 Task: Add the task  Create a new online platform for language translation services to the section Dash & Smash in the project AgileRamp and add a Due Date to the respective task as 2023/09/20
Action: Mouse moved to (499, 430)
Screenshot: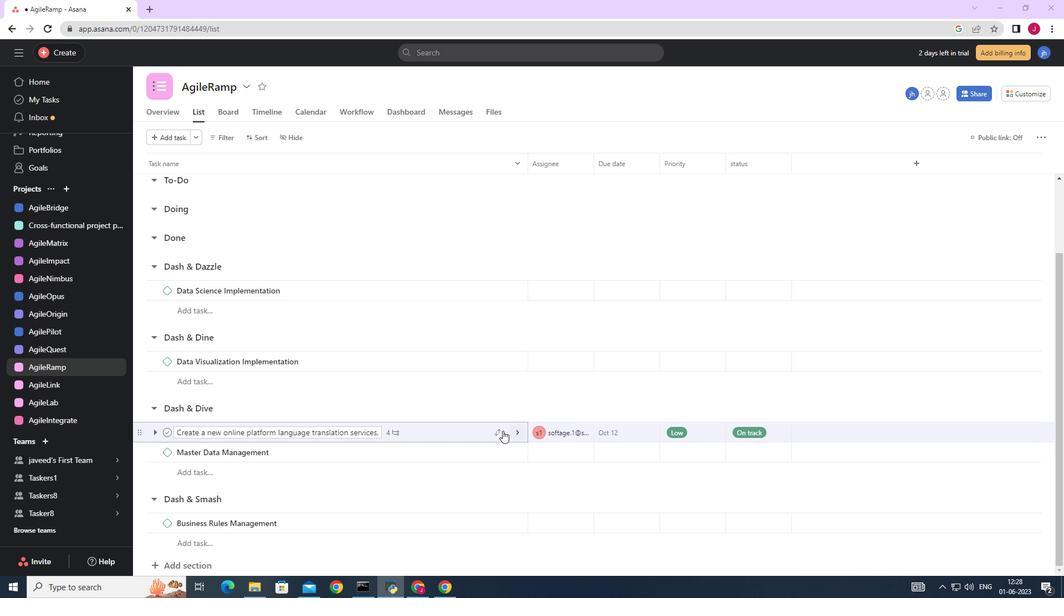 
Action: Mouse pressed left at (499, 430)
Screenshot: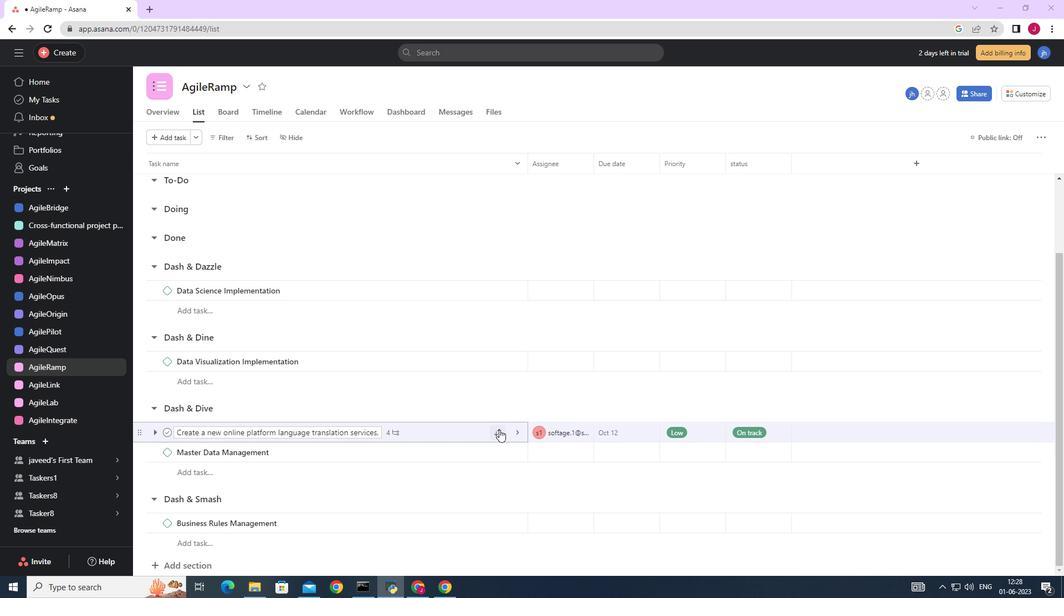 
Action: Mouse moved to (456, 413)
Screenshot: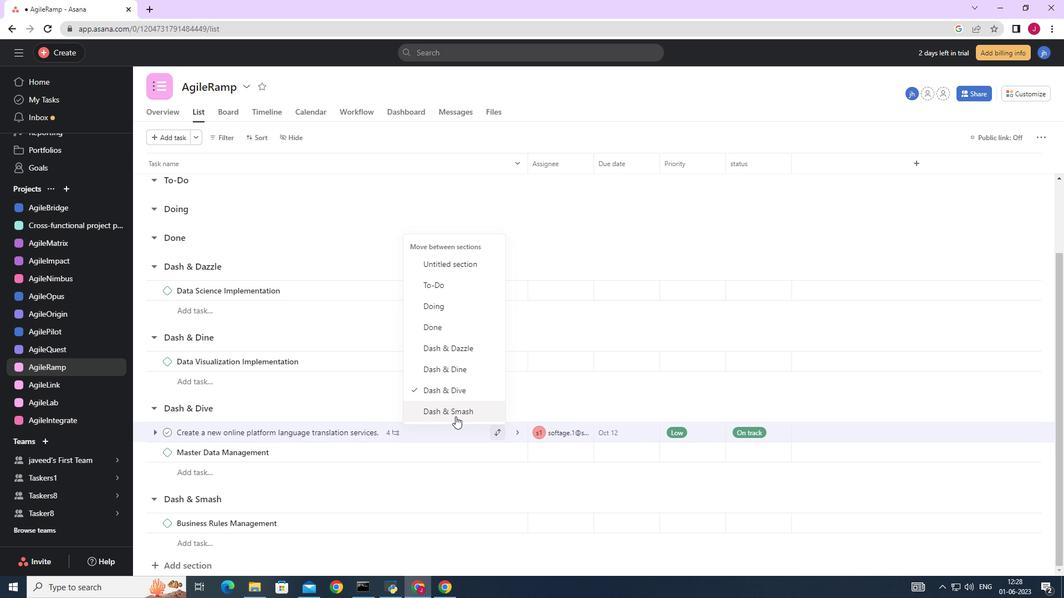 
Action: Mouse pressed left at (456, 413)
Screenshot: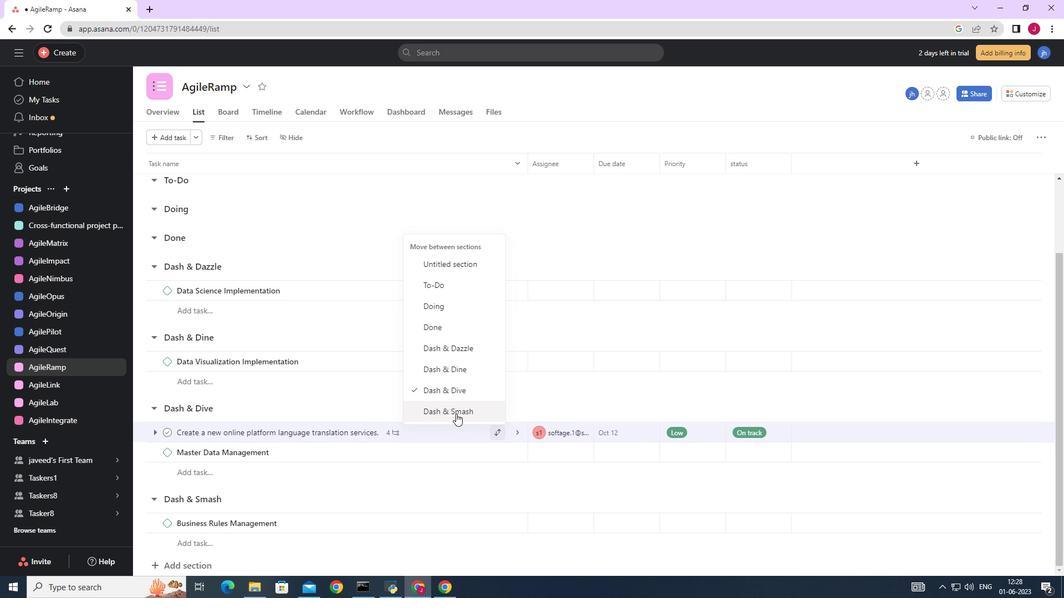 
Action: Mouse moved to (651, 505)
Screenshot: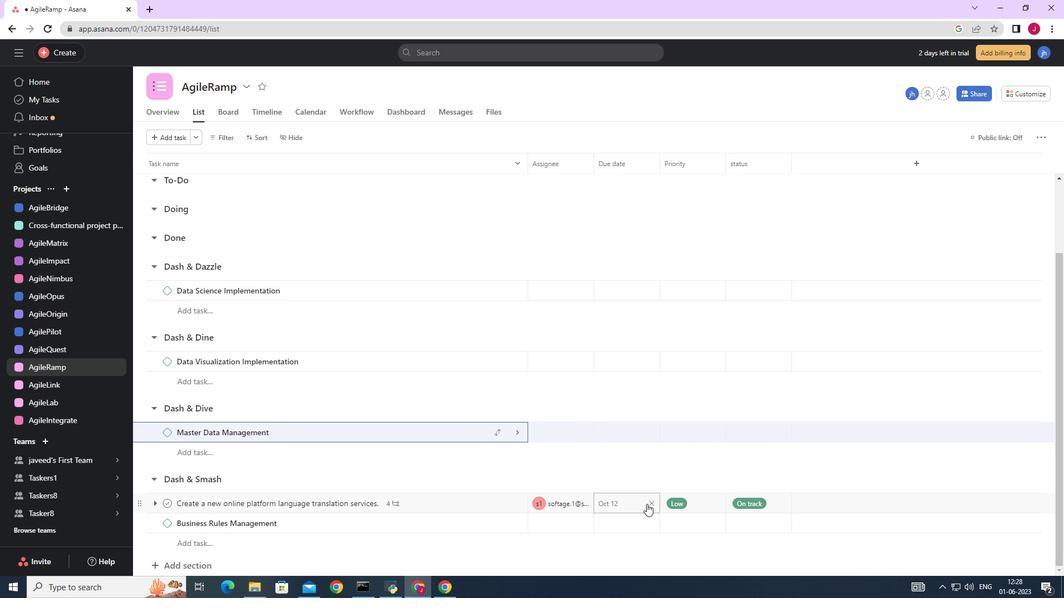 
Action: Mouse pressed left at (651, 505)
Screenshot: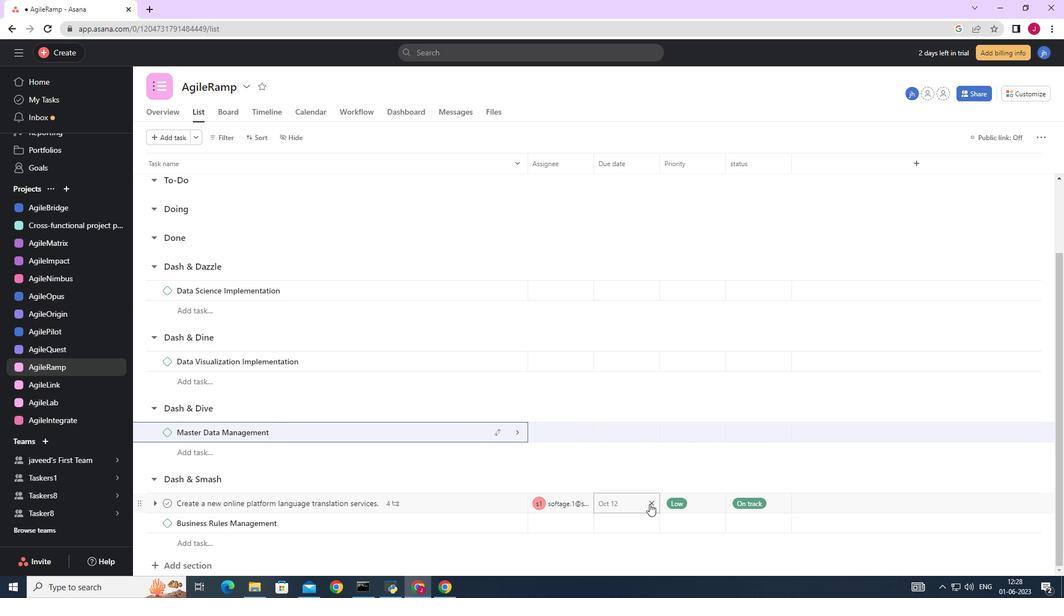 
Action: Mouse moved to (619, 502)
Screenshot: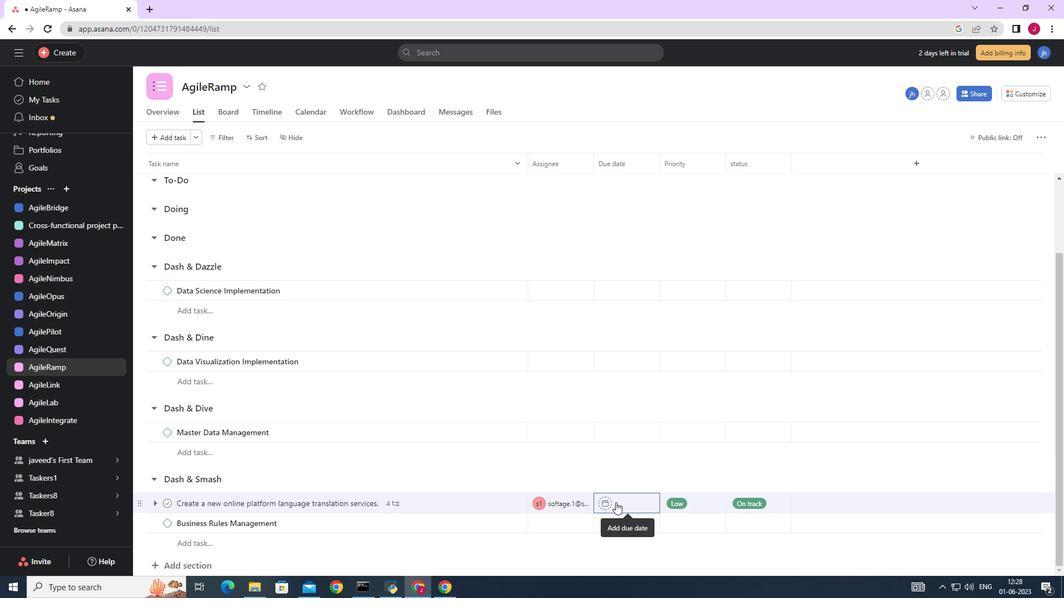 
Action: Mouse pressed left at (619, 502)
Screenshot: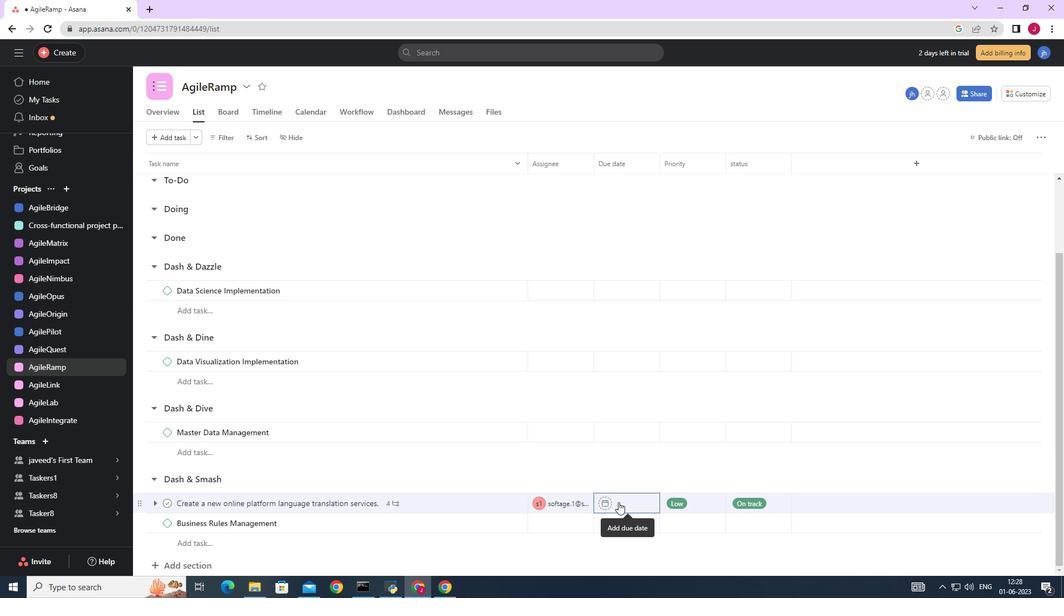 
Action: Mouse moved to (743, 326)
Screenshot: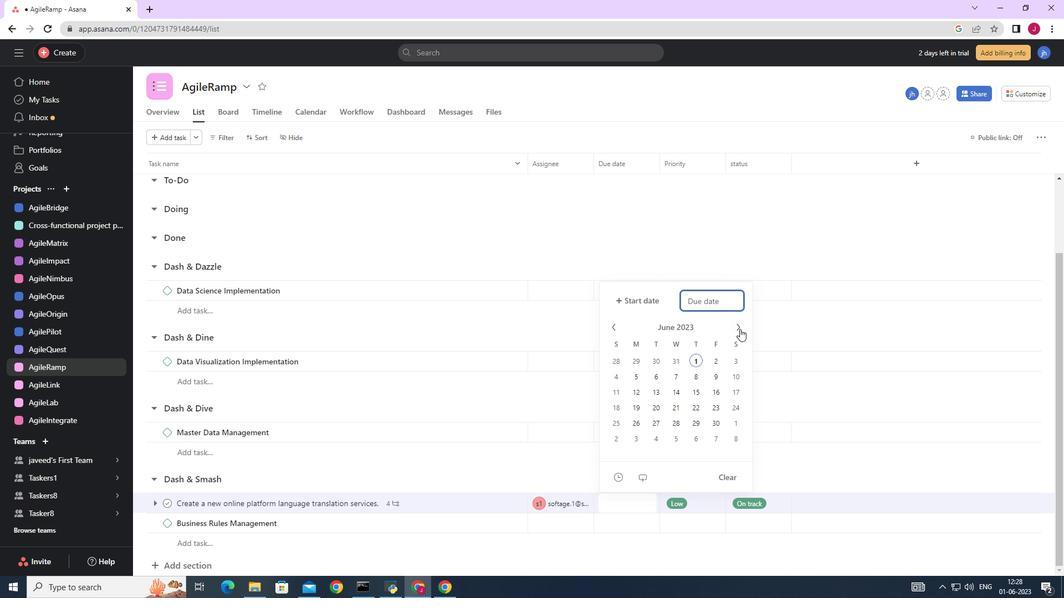 
Action: Mouse pressed left at (743, 326)
Screenshot: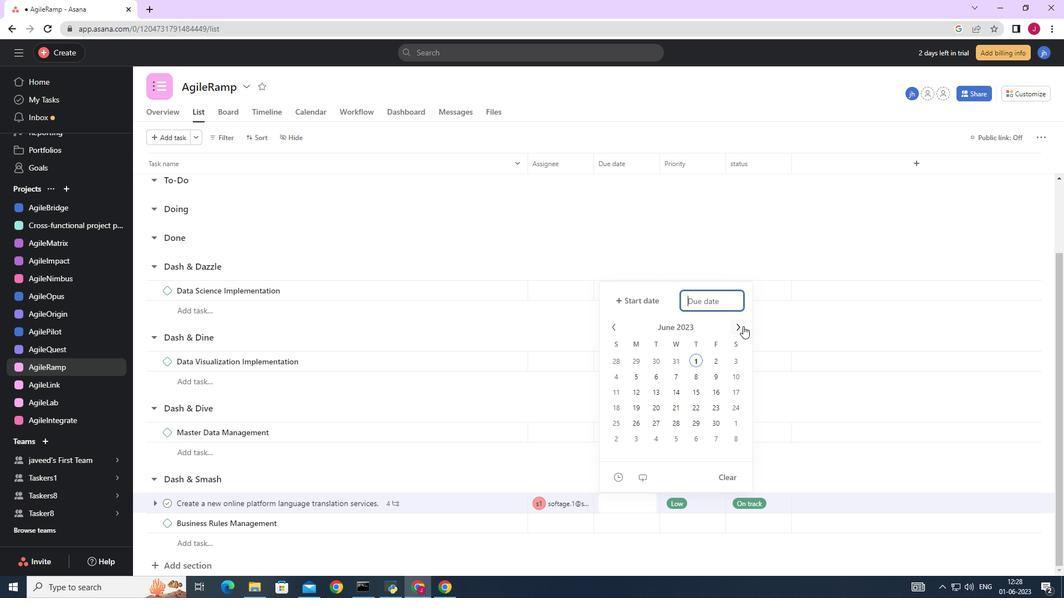 
Action: Mouse pressed left at (743, 326)
Screenshot: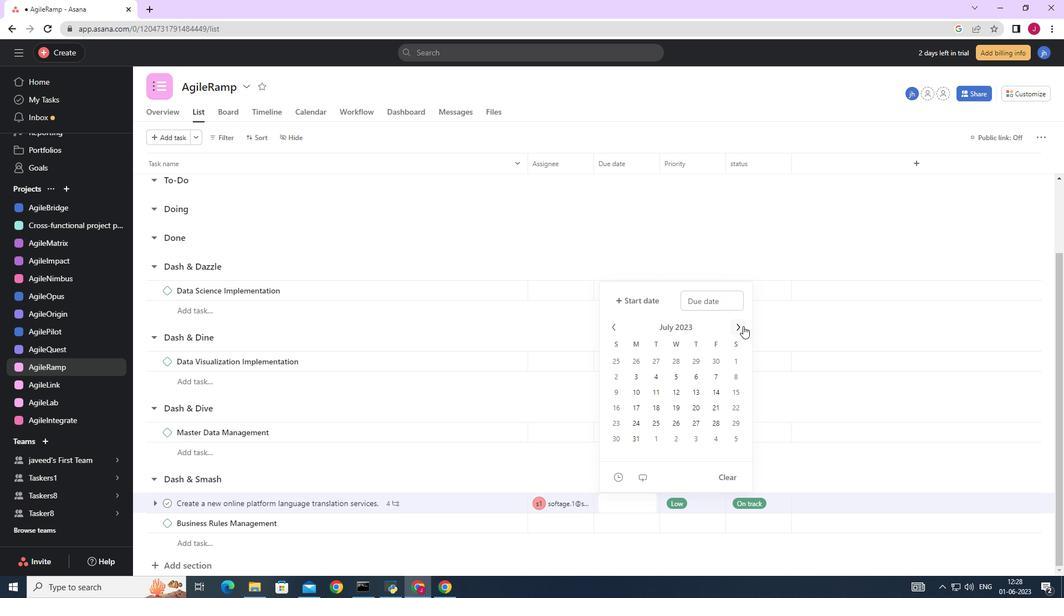 
Action: Mouse pressed left at (743, 326)
Screenshot: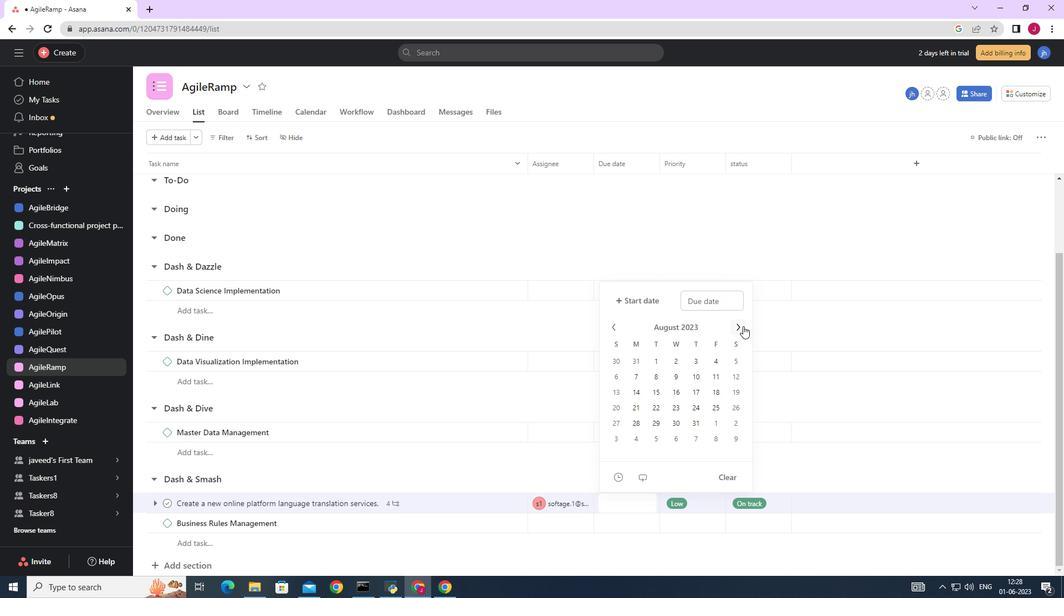 
Action: Mouse moved to (680, 410)
Screenshot: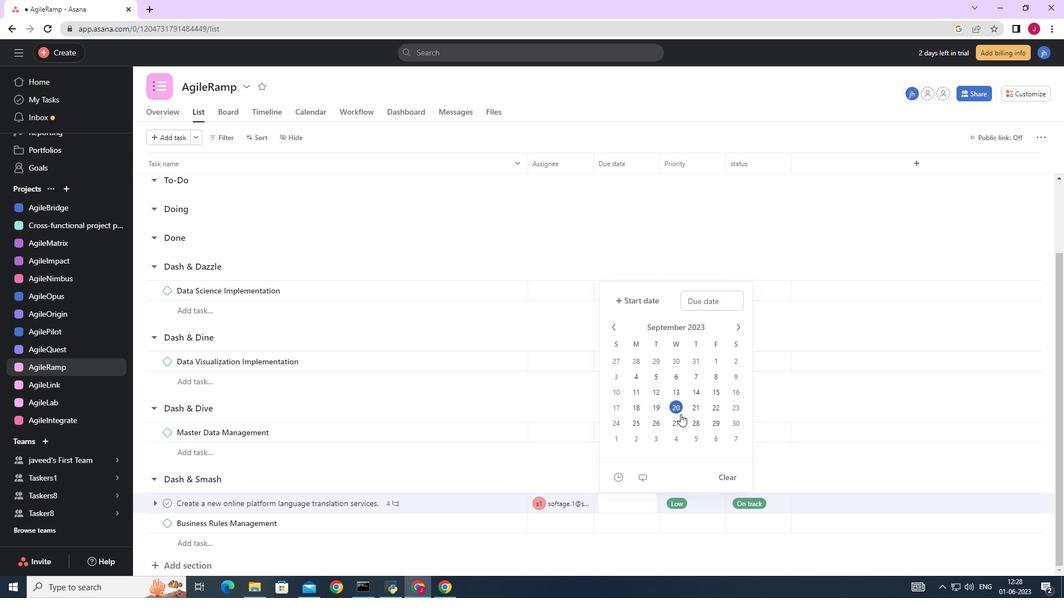 
Action: Mouse pressed left at (680, 410)
Screenshot: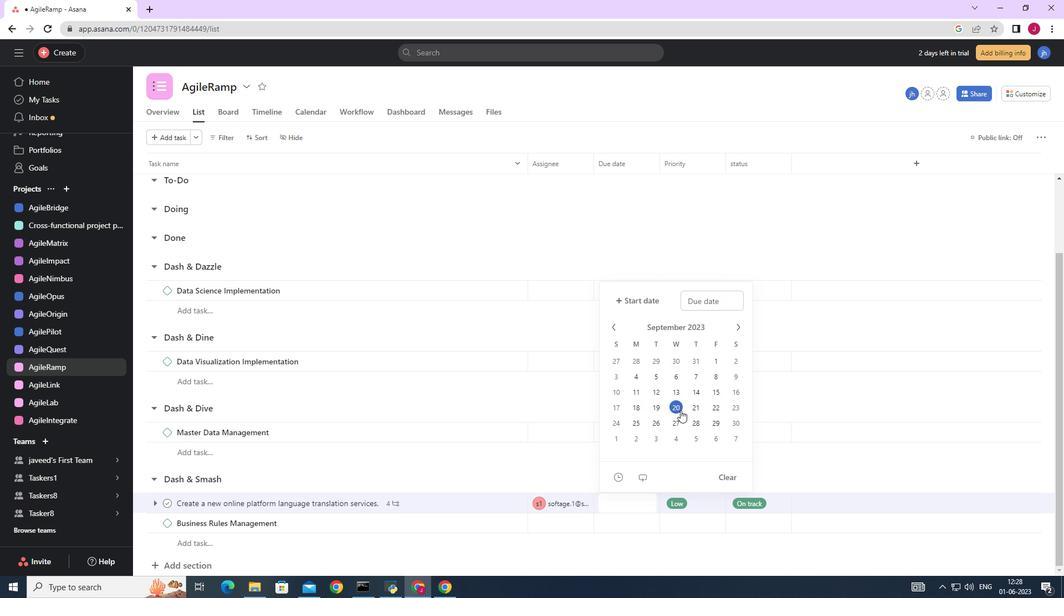 
Action: Mouse moved to (815, 247)
Screenshot: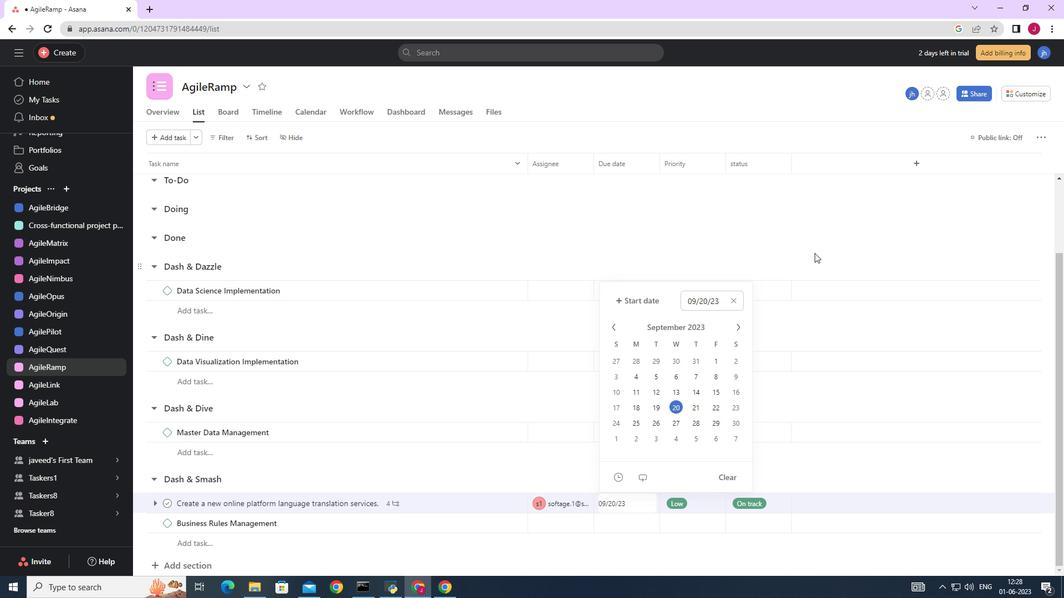 
Action: Mouse pressed left at (815, 247)
Screenshot: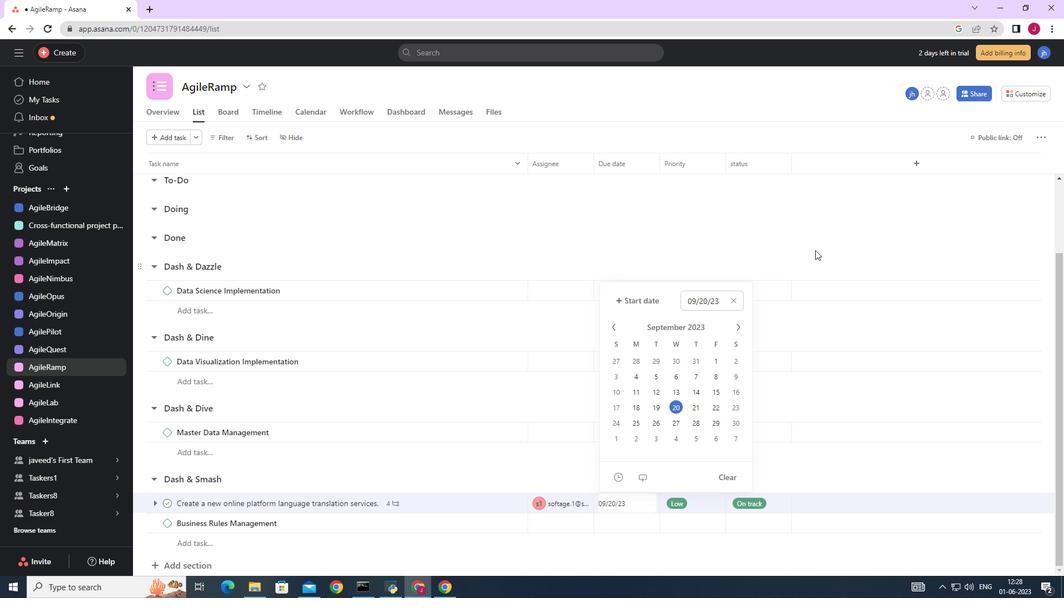 
Action: Mouse moved to (813, 252)
Screenshot: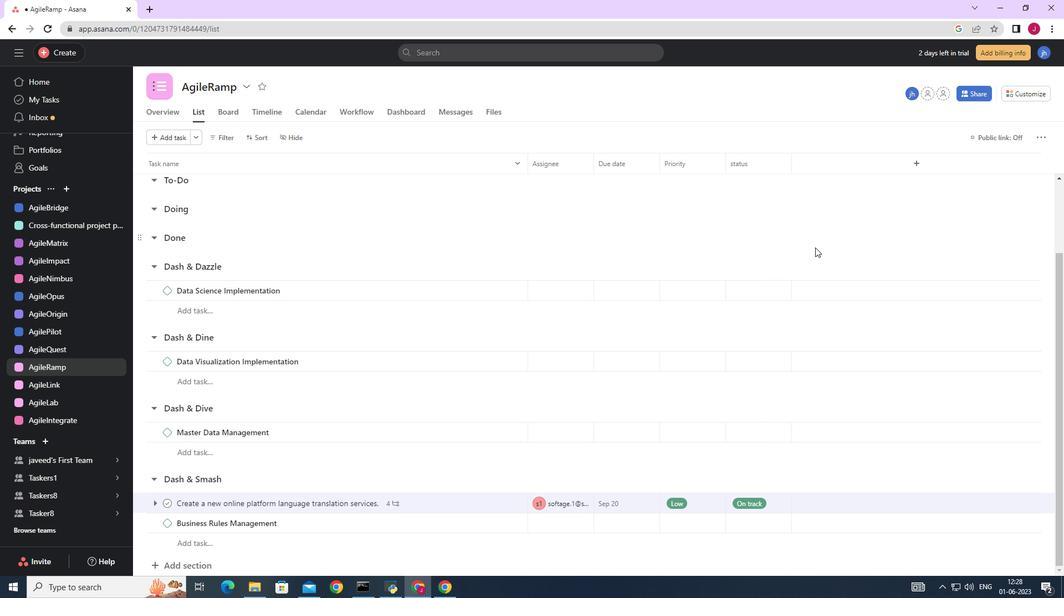
